 Task: Select a due date automation when advanced on, 2 days after a card is due add dates with a start date at 11:00 AM.
Action: Mouse moved to (951, 71)
Screenshot: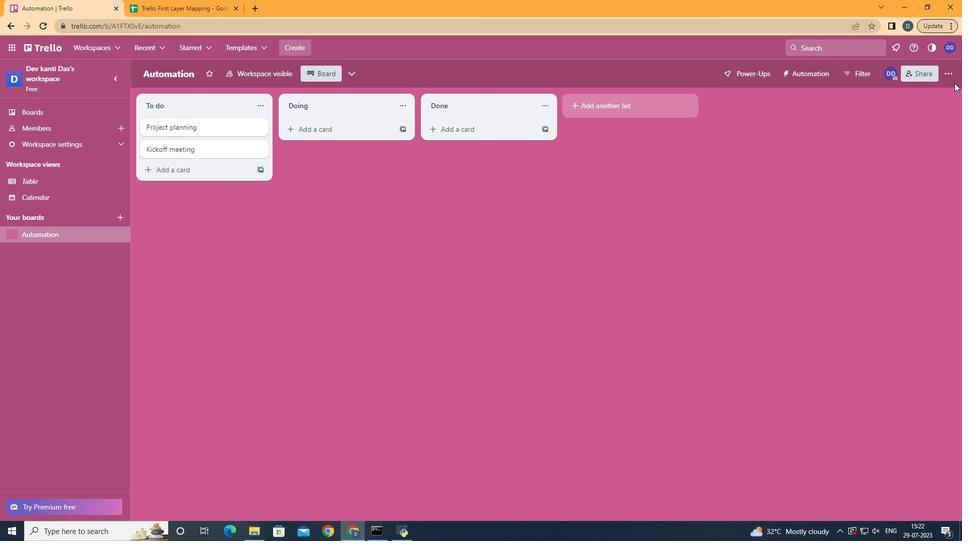 
Action: Mouse pressed left at (951, 71)
Screenshot: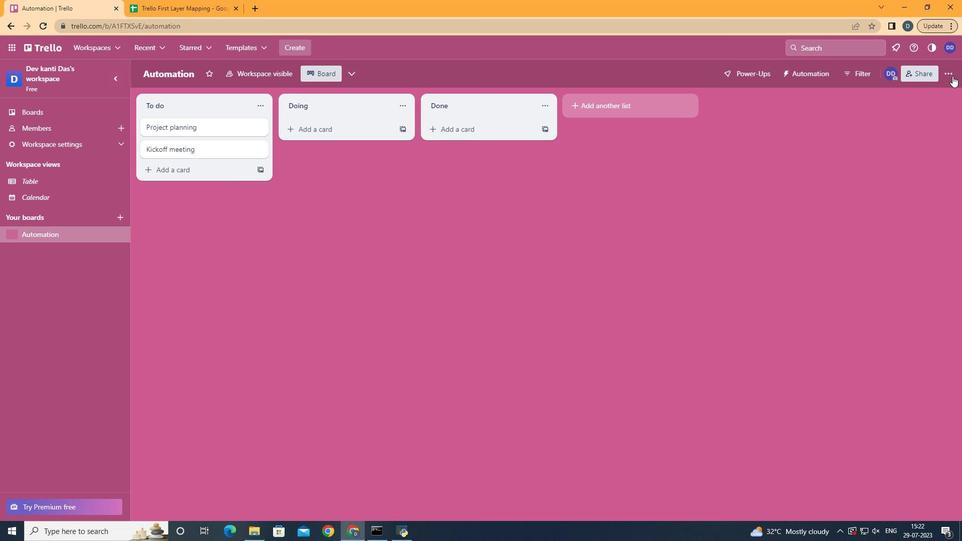 
Action: Mouse moved to (863, 203)
Screenshot: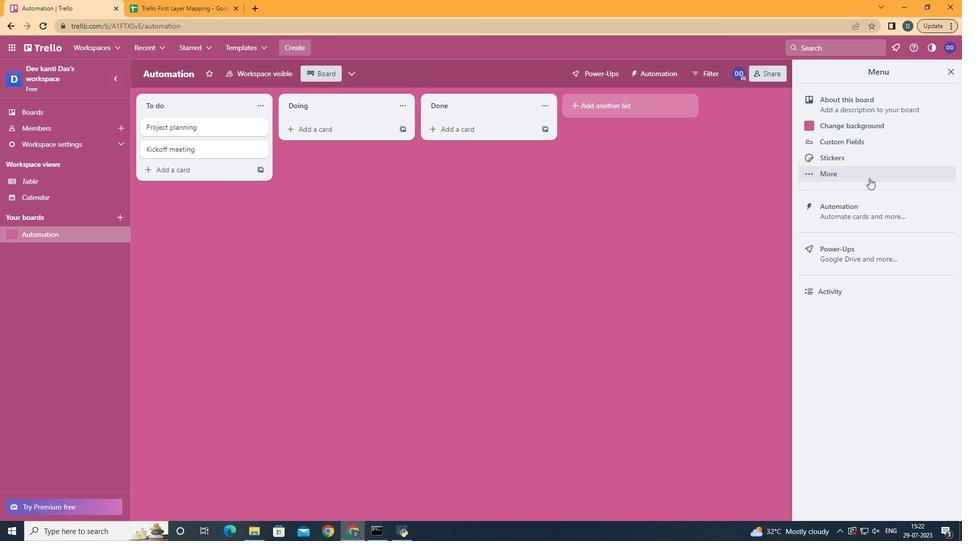 
Action: Mouse pressed left at (863, 203)
Screenshot: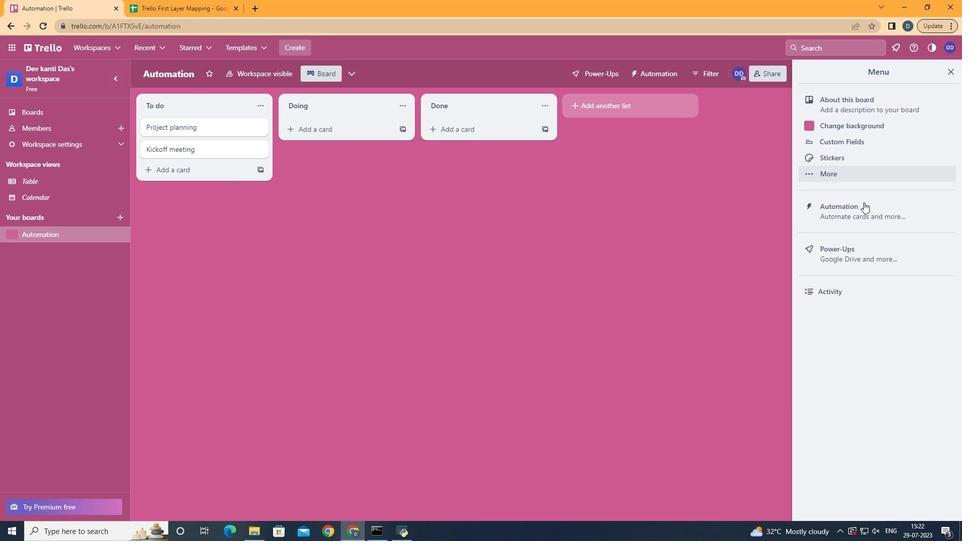
Action: Mouse moved to (187, 205)
Screenshot: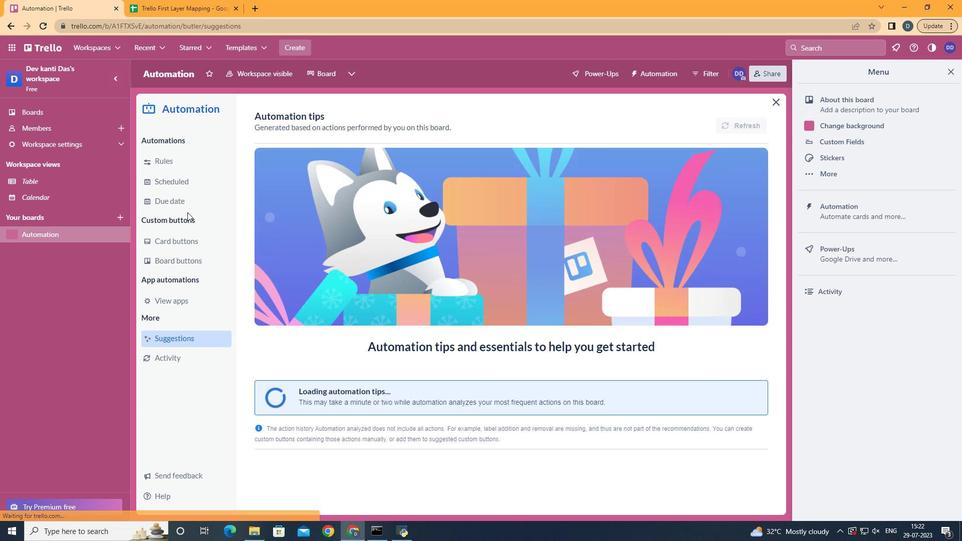
Action: Mouse pressed left at (187, 205)
Screenshot: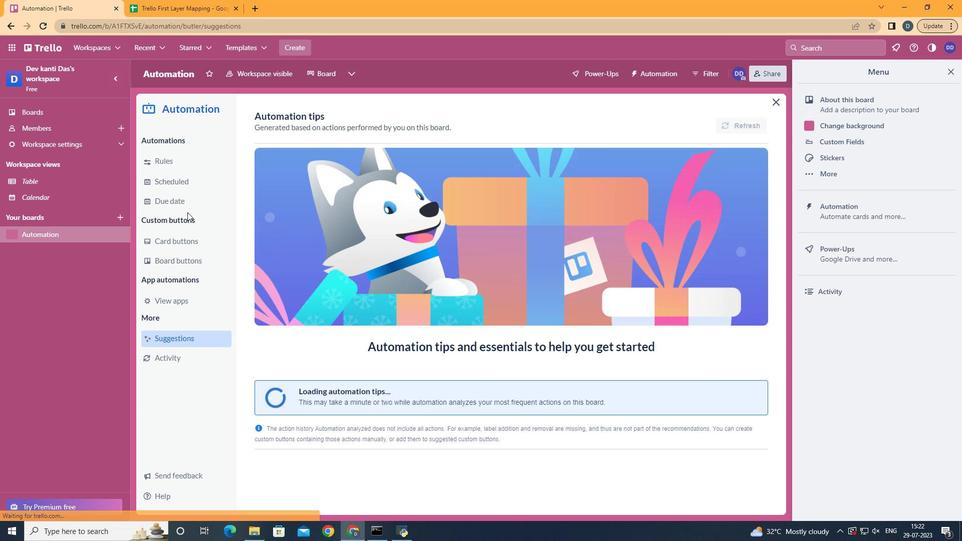
Action: Mouse moved to (693, 117)
Screenshot: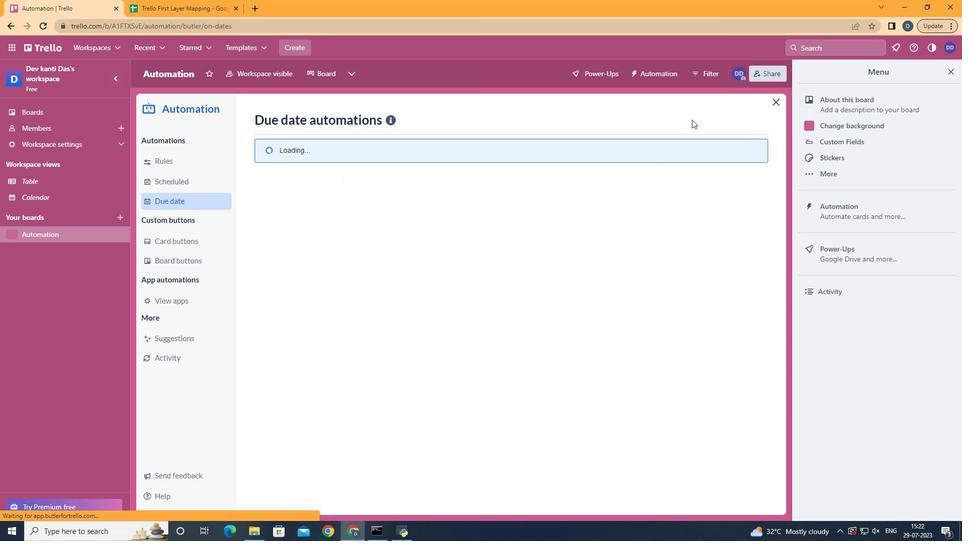 
Action: Mouse pressed left at (693, 117)
Screenshot: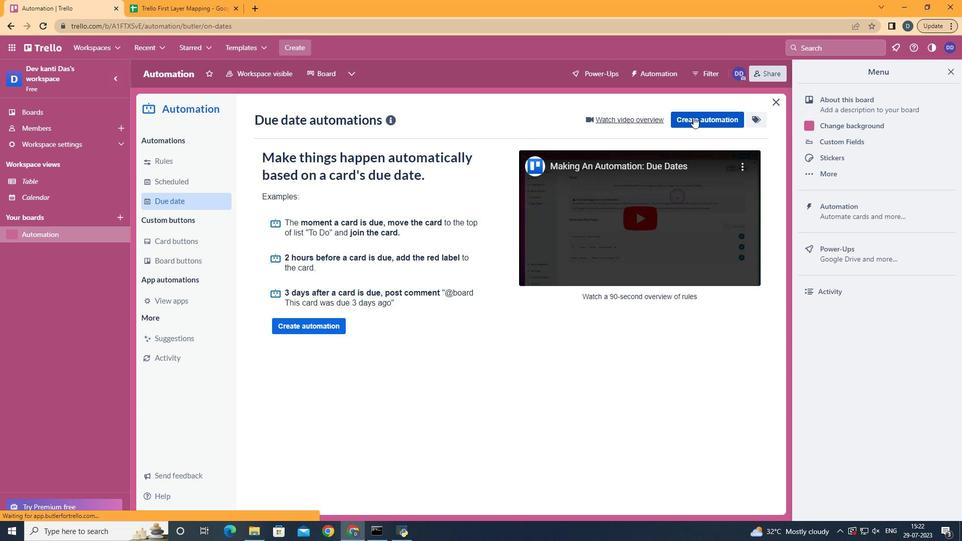 
Action: Mouse moved to (535, 223)
Screenshot: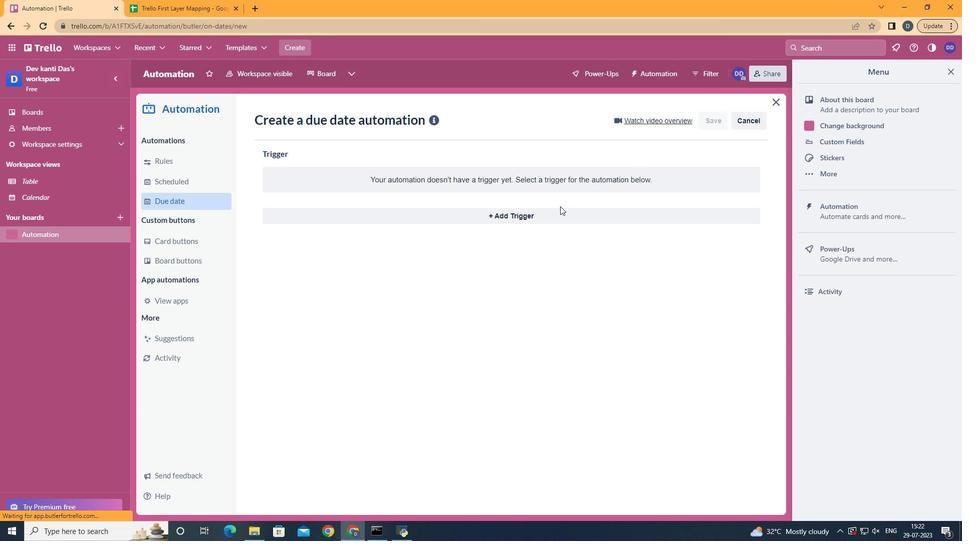 
Action: Mouse pressed left at (535, 223)
Screenshot: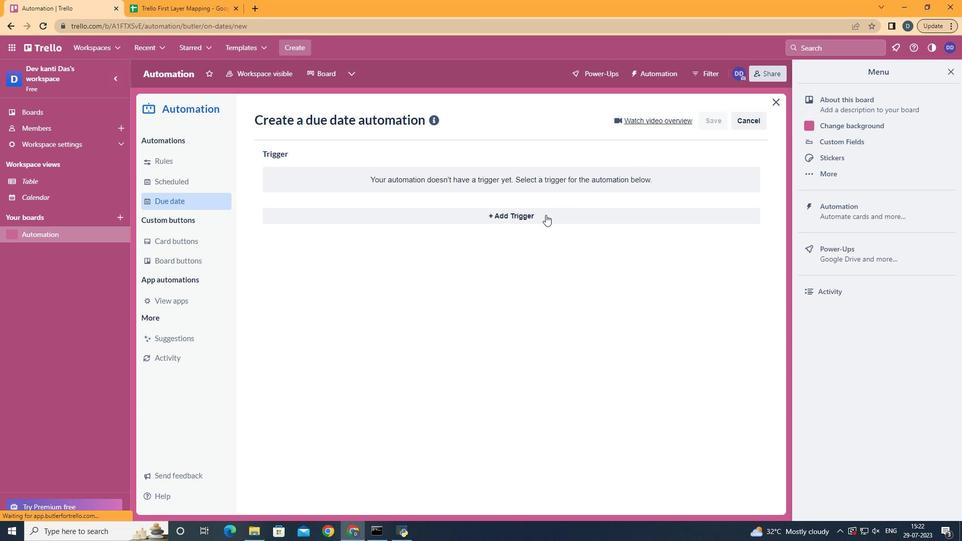 
Action: Mouse moved to (356, 408)
Screenshot: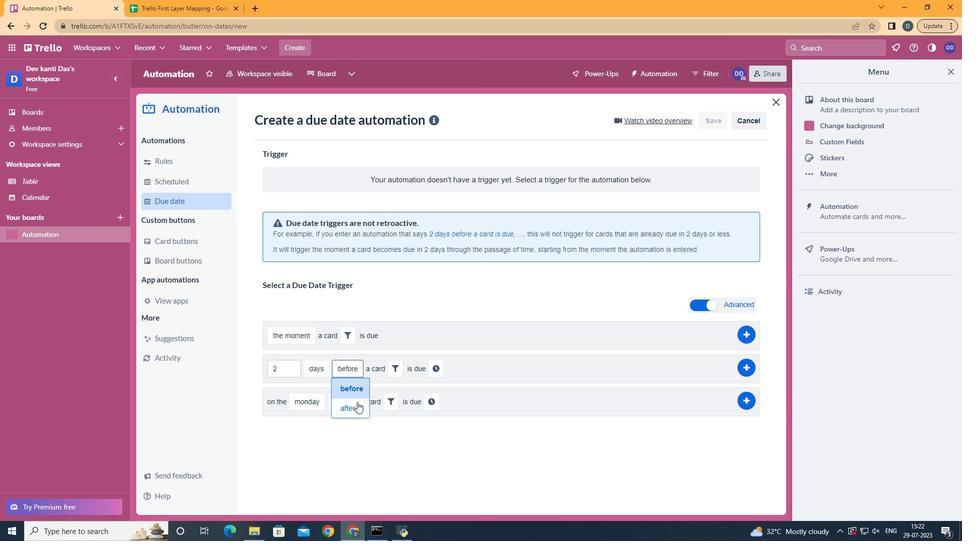 
Action: Mouse pressed left at (356, 408)
Screenshot: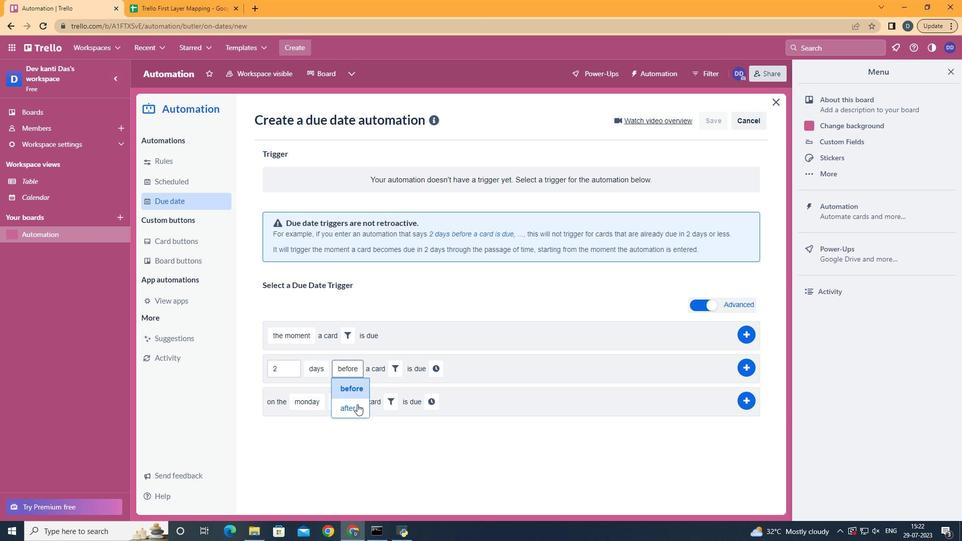 
Action: Mouse moved to (390, 371)
Screenshot: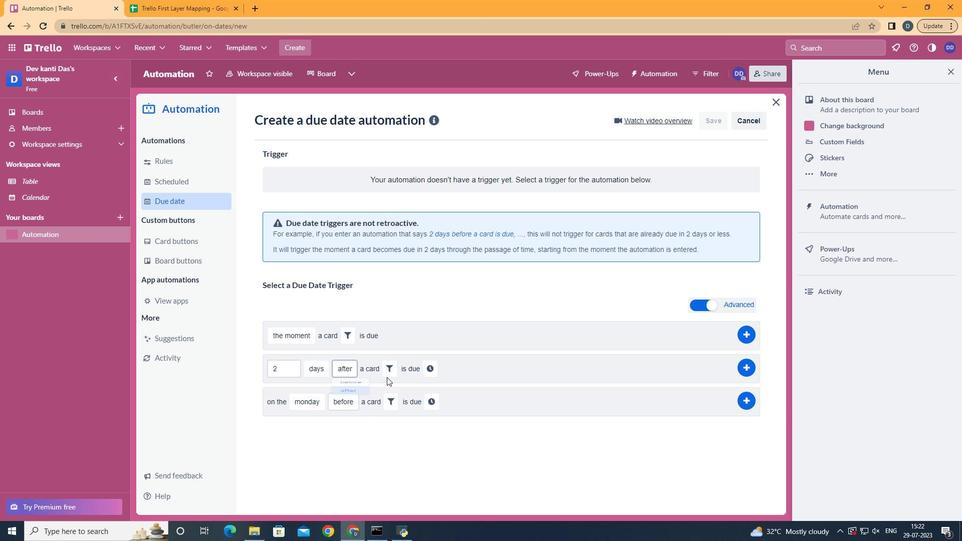 
Action: Mouse pressed left at (390, 371)
Screenshot: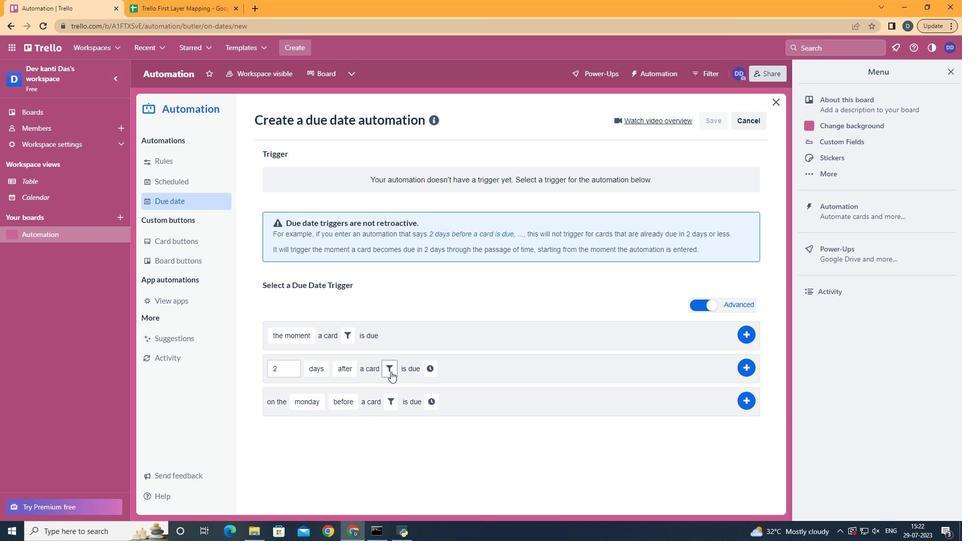 
Action: Mouse moved to (442, 397)
Screenshot: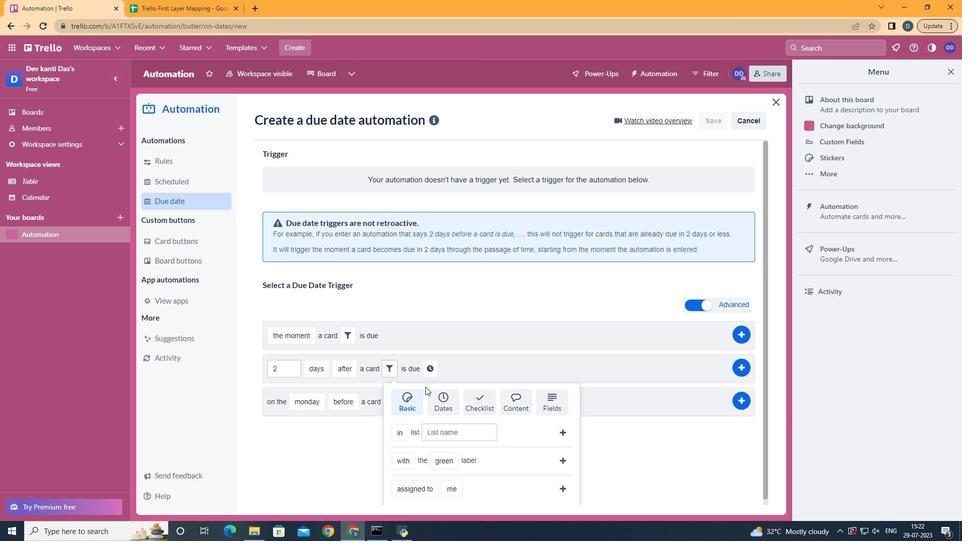 
Action: Mouse pressed left at (442, 397)
Screenshot: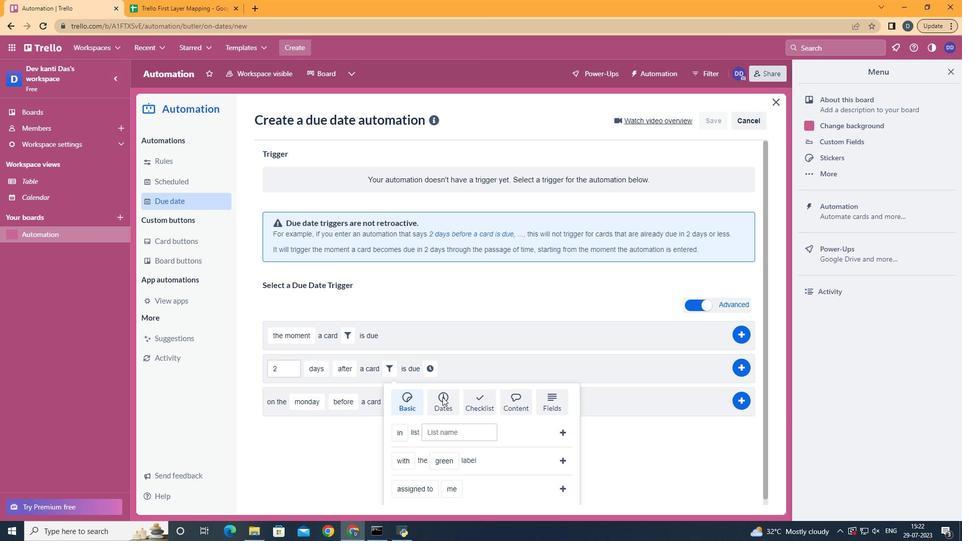 
Action: Mouse scrolled (442, 396) with delta (0, 0)
Screenshot: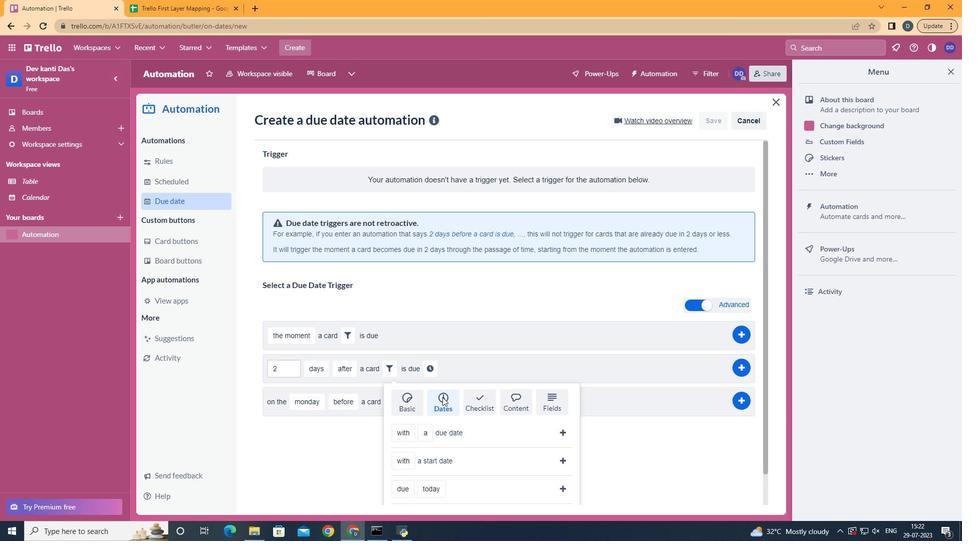 
Action: Mouse scrolled (442, 396) with delta (0, 0)
Screenshot: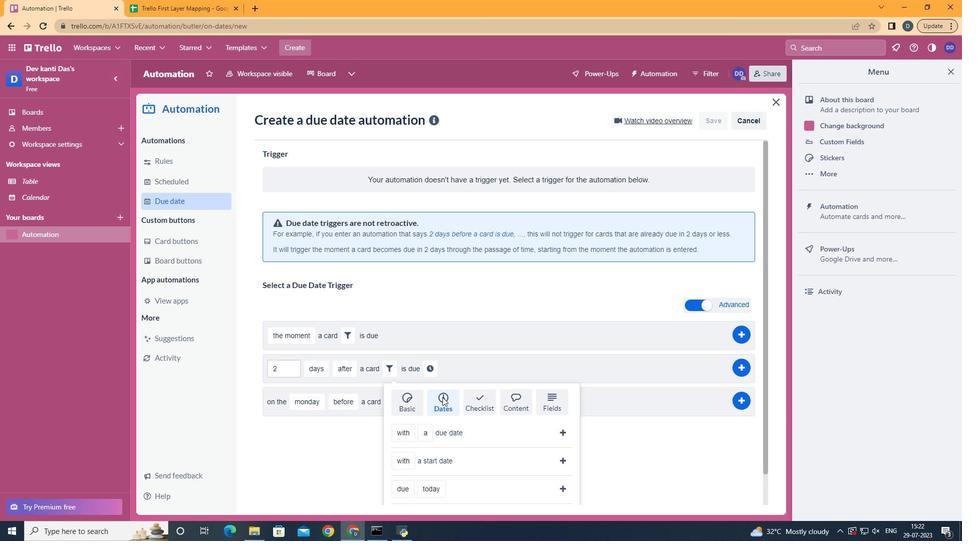 
Action: Mouse scrolled (442, 396) with delta (0, 0)
Screenshot: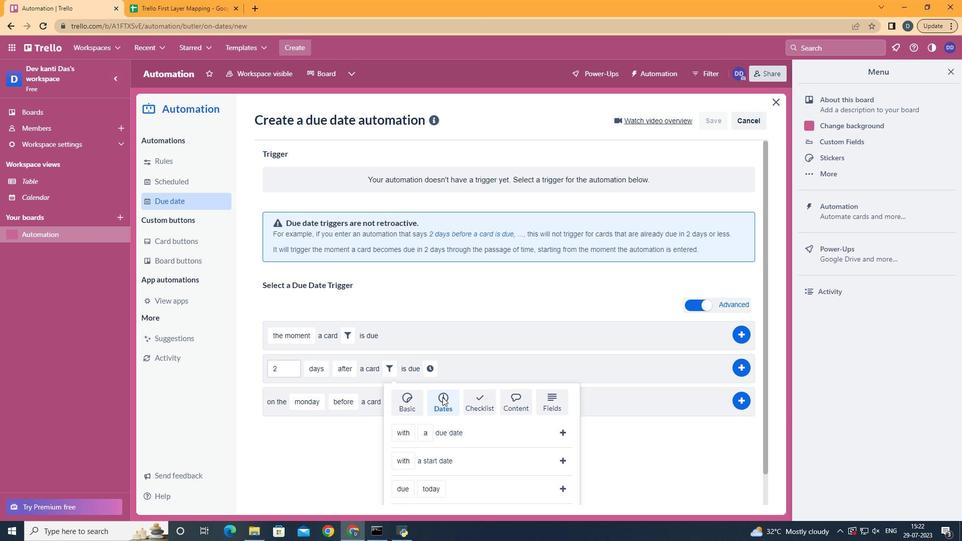 
Action: Mouse scrolled (442, 396) with delta (0, 0)
Screenshot: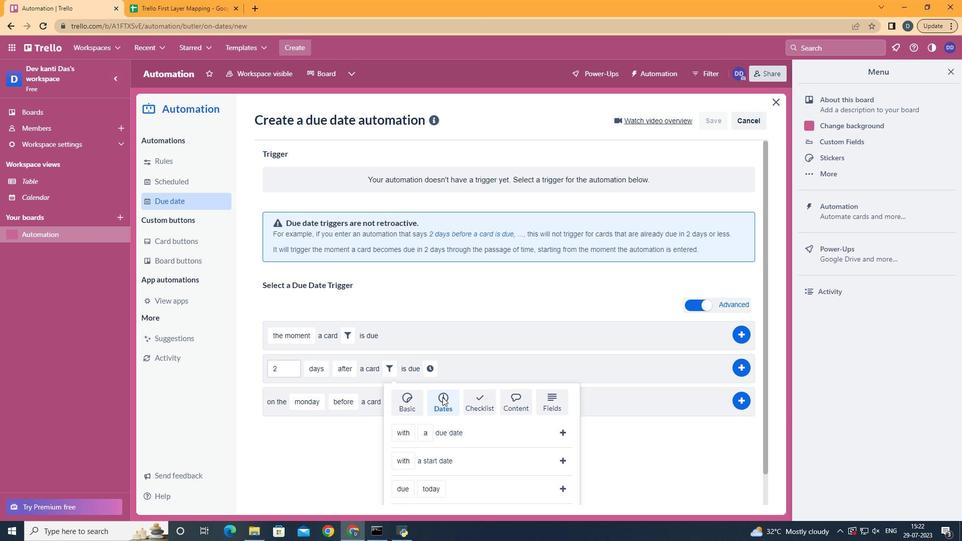 
Action: Mouse moved to (404, 442)
Screenshot: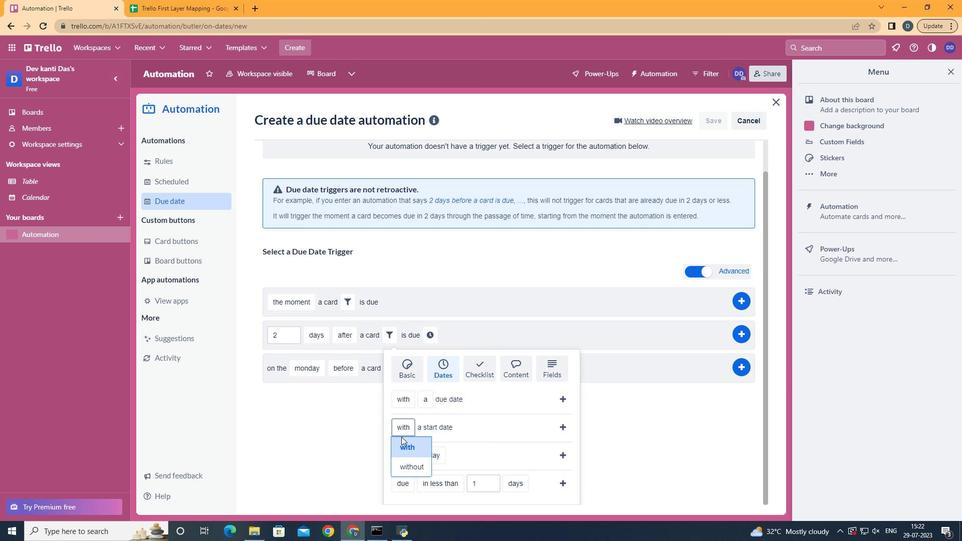 
Action: Mouse pressed left at (404, 442)
Screenshot: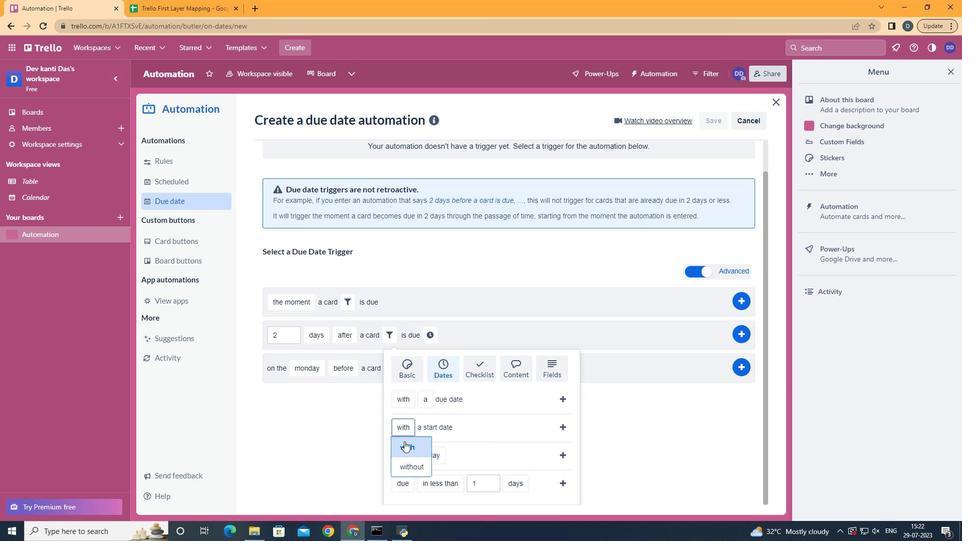 
Action: Mouse moved to (561, 424)
Screenshot: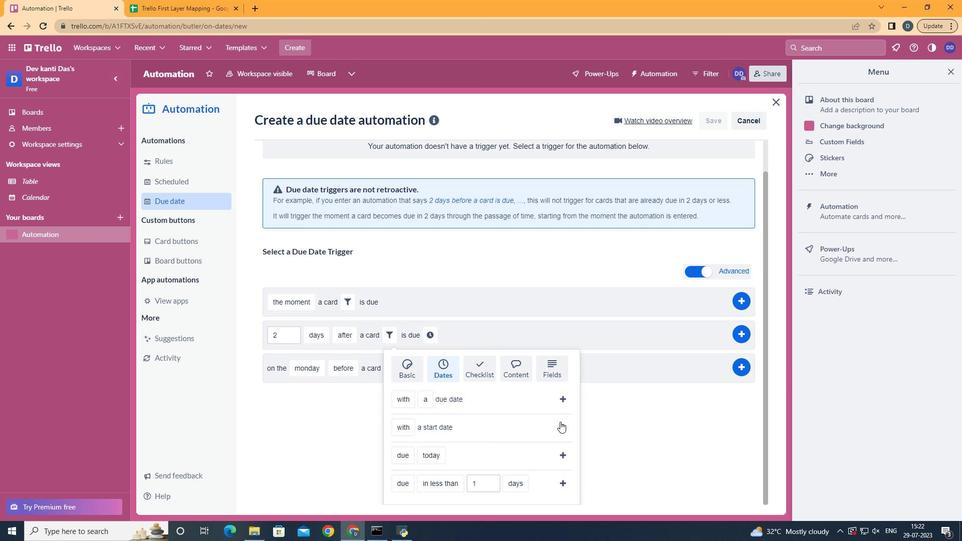 
Action: Mouse pressed left at (561, 424)
Screenshot: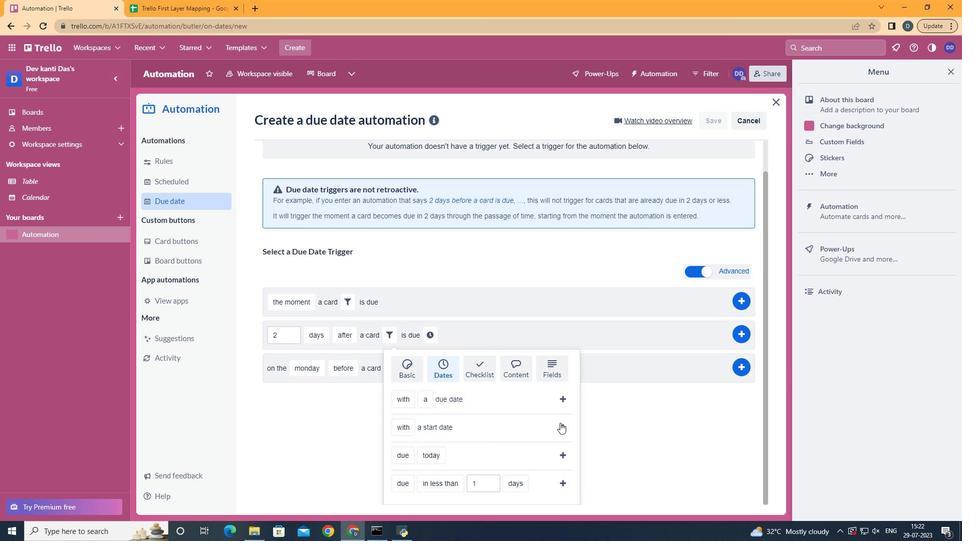 
Action: Mouse moved to (511, 374)
Screenshot: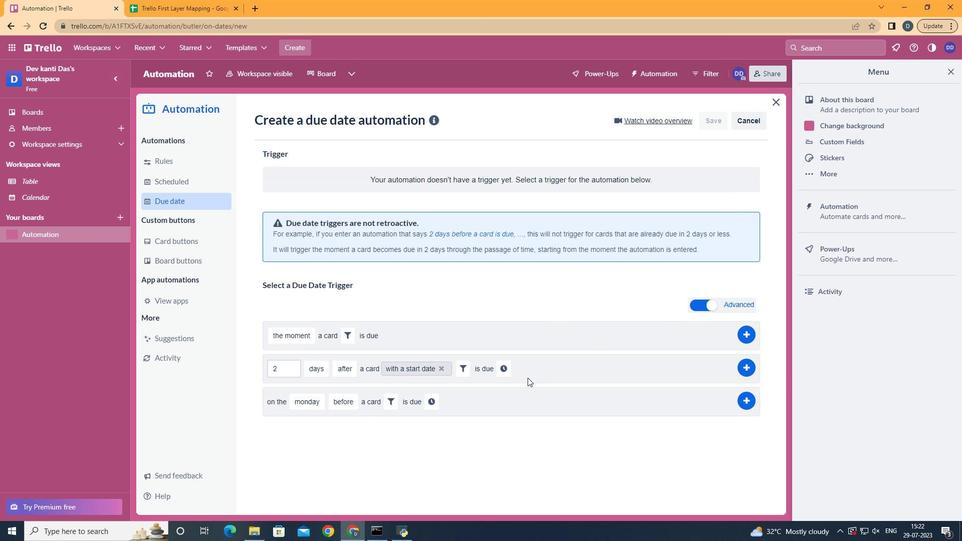 
Action: Mouse pressed left at (511, 374)
Screenshot: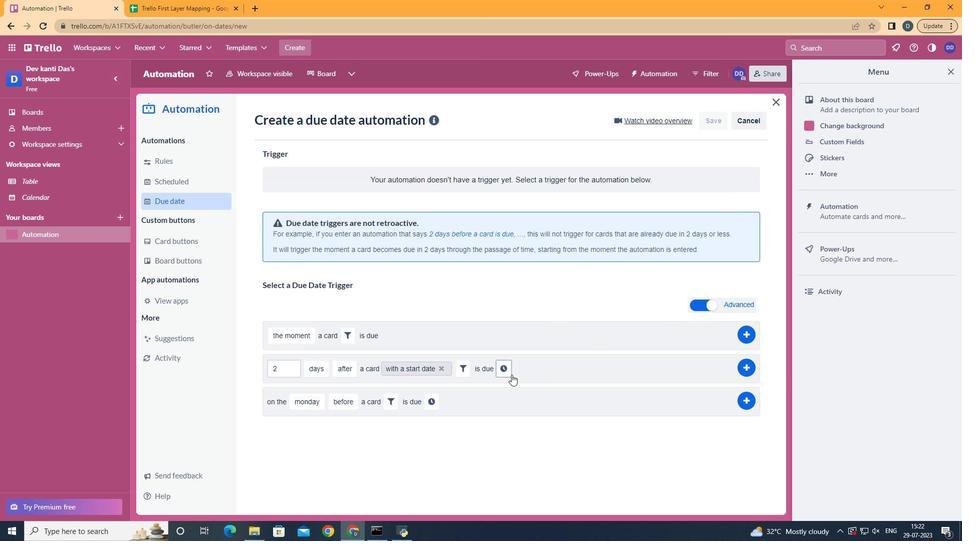 
Action: Mouse moved to (525, 374)
Screenshot: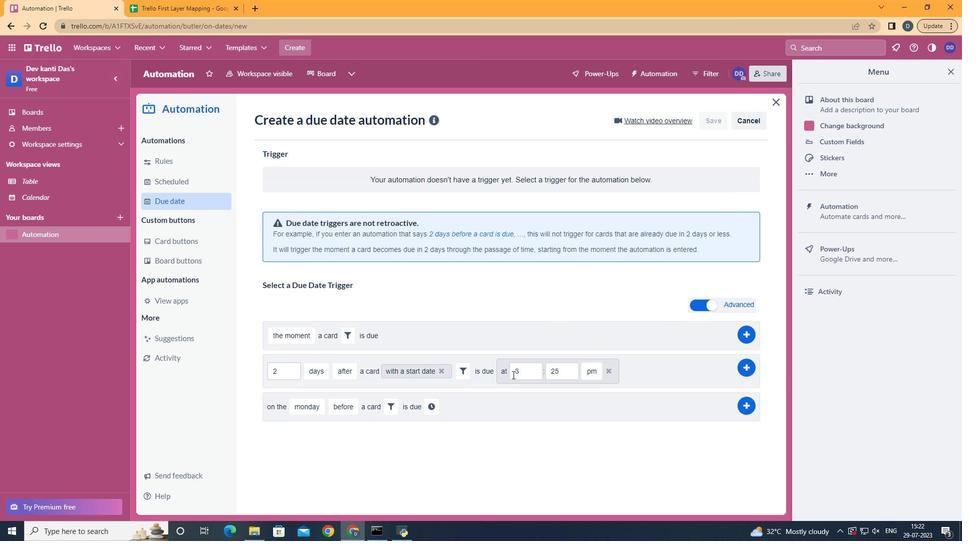 
Action: Mouse pressed left at (525, 374)
Screenshot: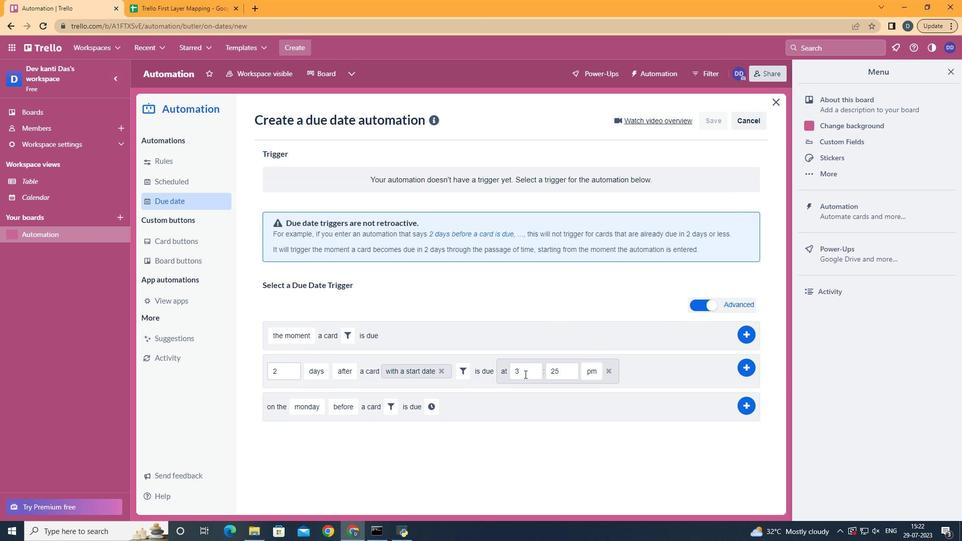 
Action: Key pressed <Key.backspace>11
Screenshot: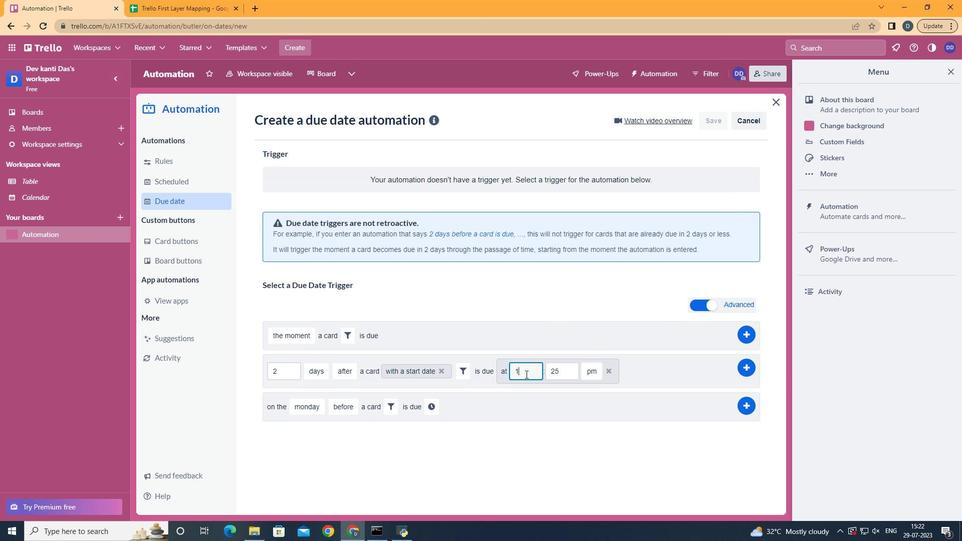 
Action: Mouse moved to (563, 369)
Screenshot: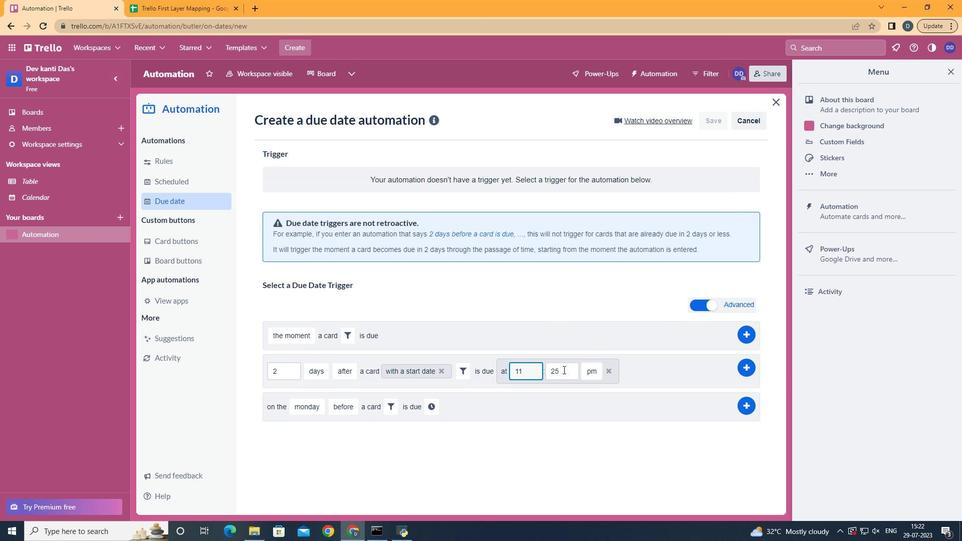 
Action: Mouse pressed left at (563, 369)
Screenshot: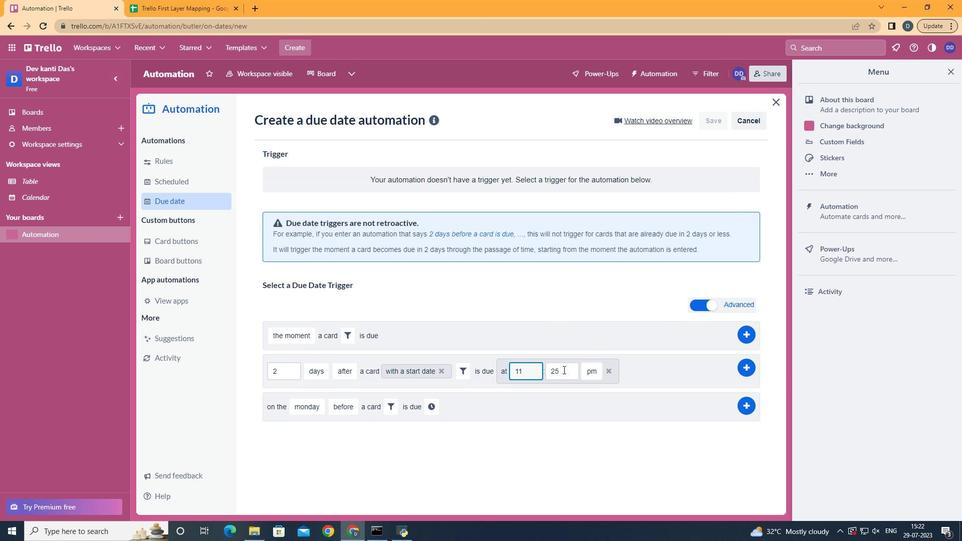 
Action: Key pressed <Key.backspace><Key.backspace>00
Screenshot: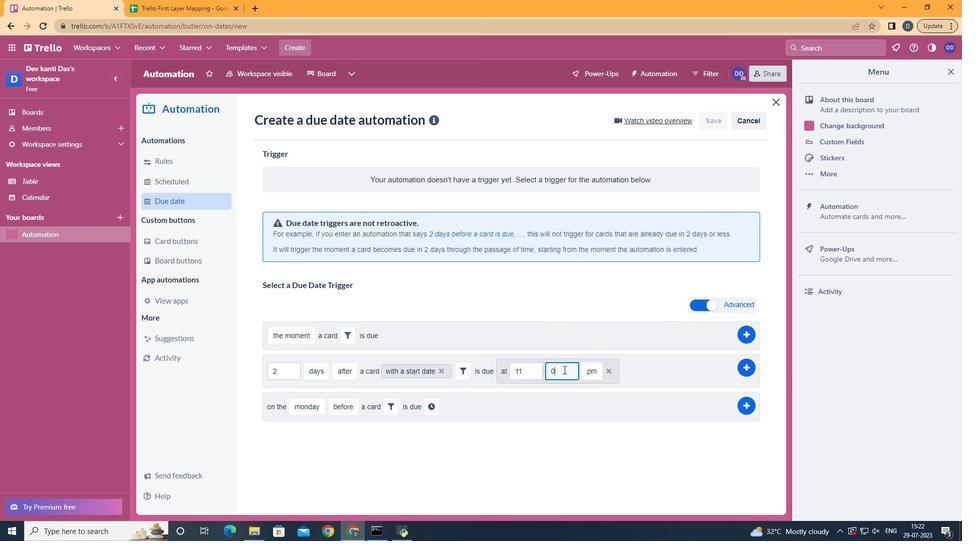 
Action: Mouse moved to (598, 394)
Screenshot: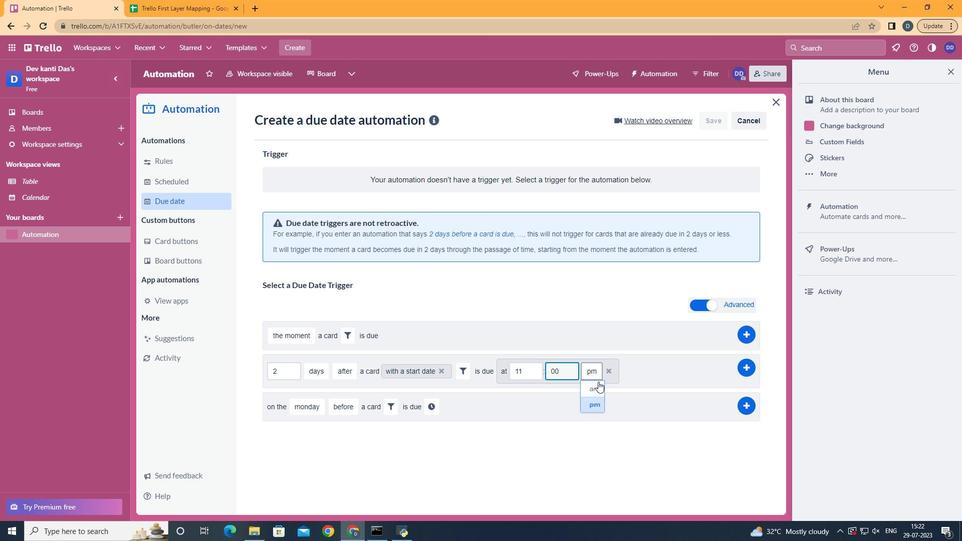 
Action: Mouse pressed left at (598, 394)
Screenshot: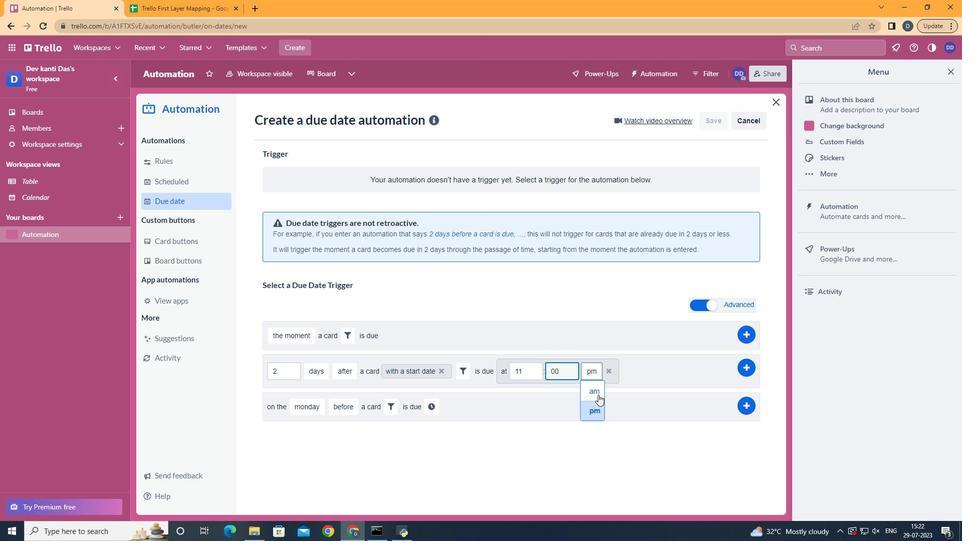 
